 Task: Add the task  Improve UI/UX of the app on mobile devices to the section Code Champions in the project TransportWorks and add a Due Date to the respective task as 2023/11/19.
Action: Mouse moved to (718, 532)
Screenshot: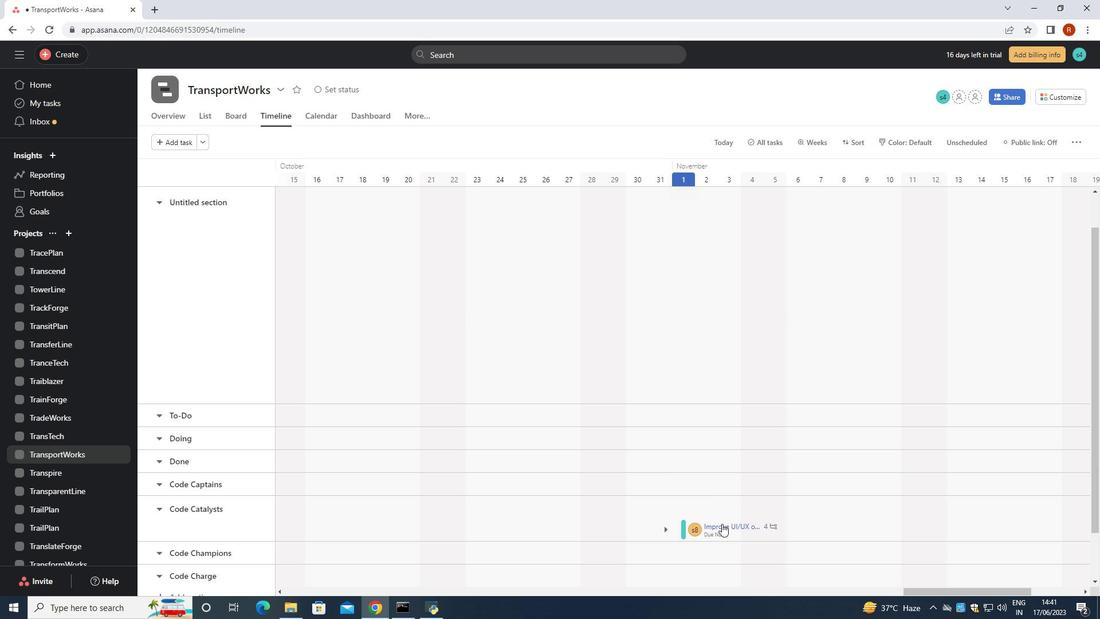 
Action: Mouse pressed left at (718, 532)
Screenshot: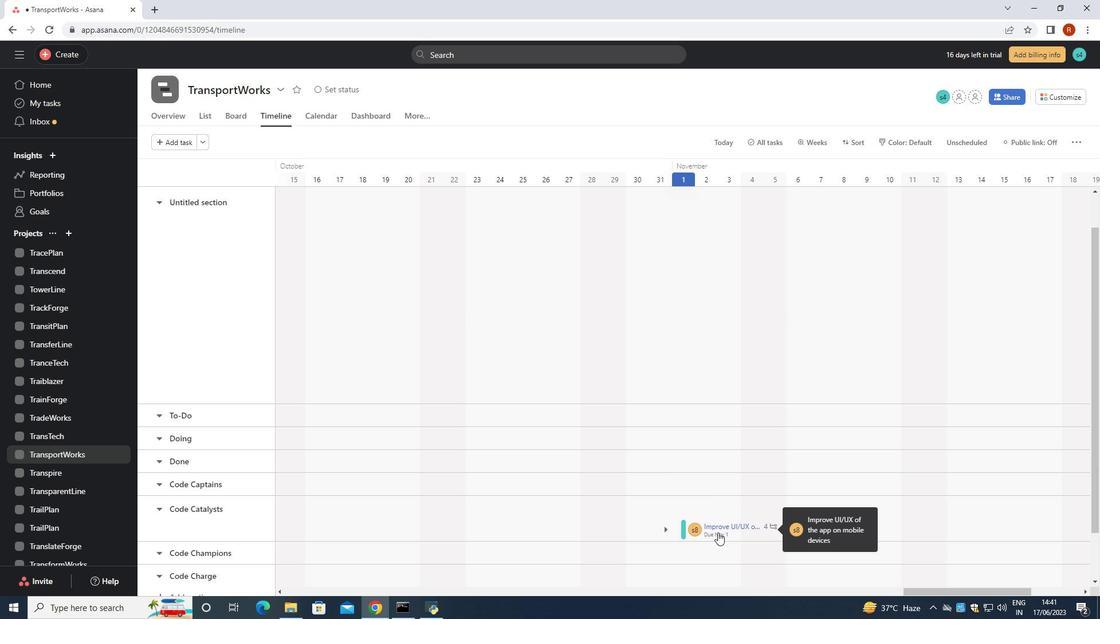 
Action: Mouse moved to (892, 248)
Screenshot: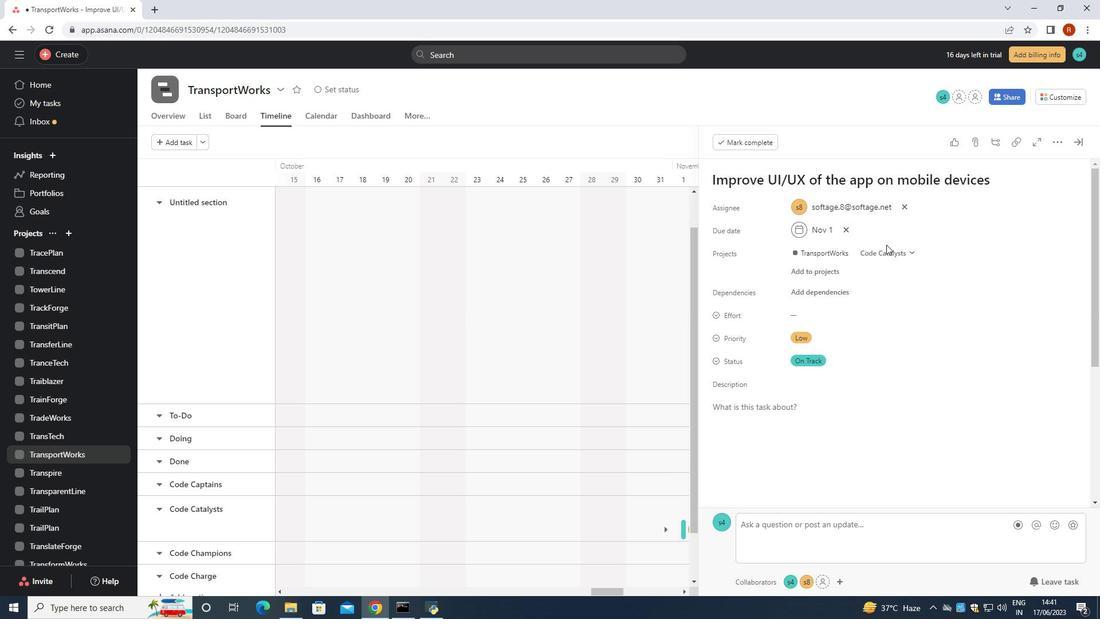 
Action: Mouse pressed left at (892, 248)
Screenshot: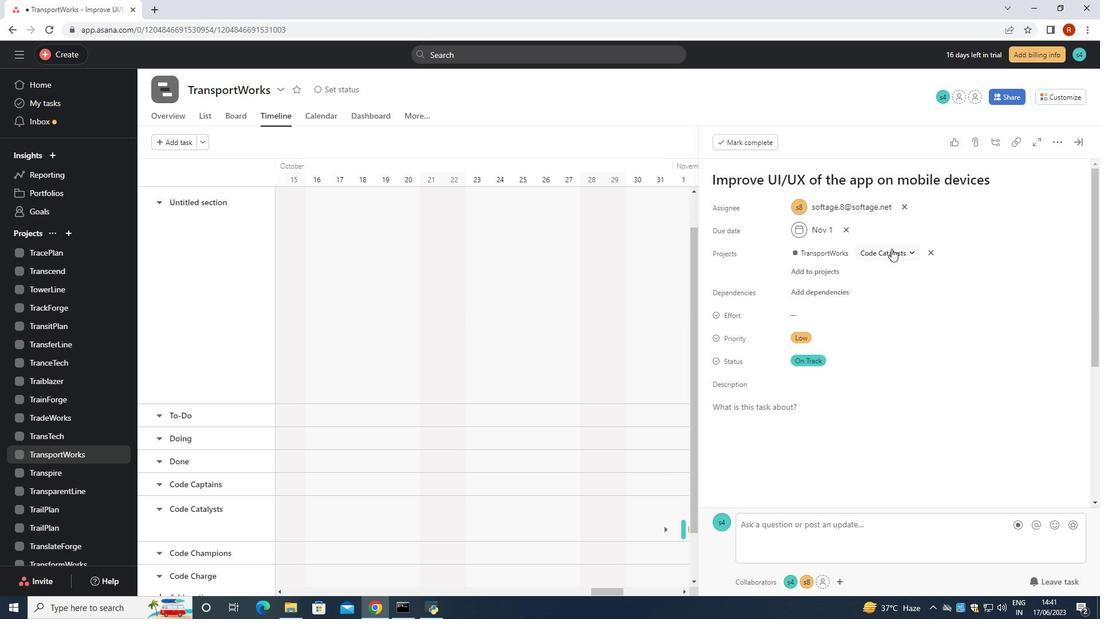 
Action: Mouse moved to (872, 399)
Screenshot: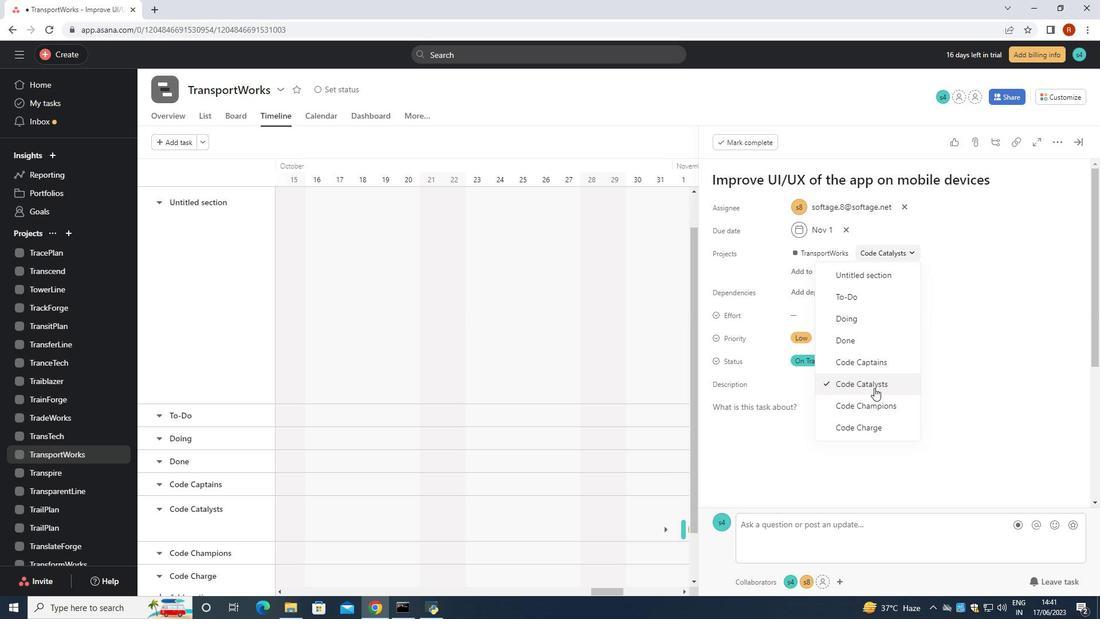 
Action: Mouse pressed left at (872, 399)
Screenshot: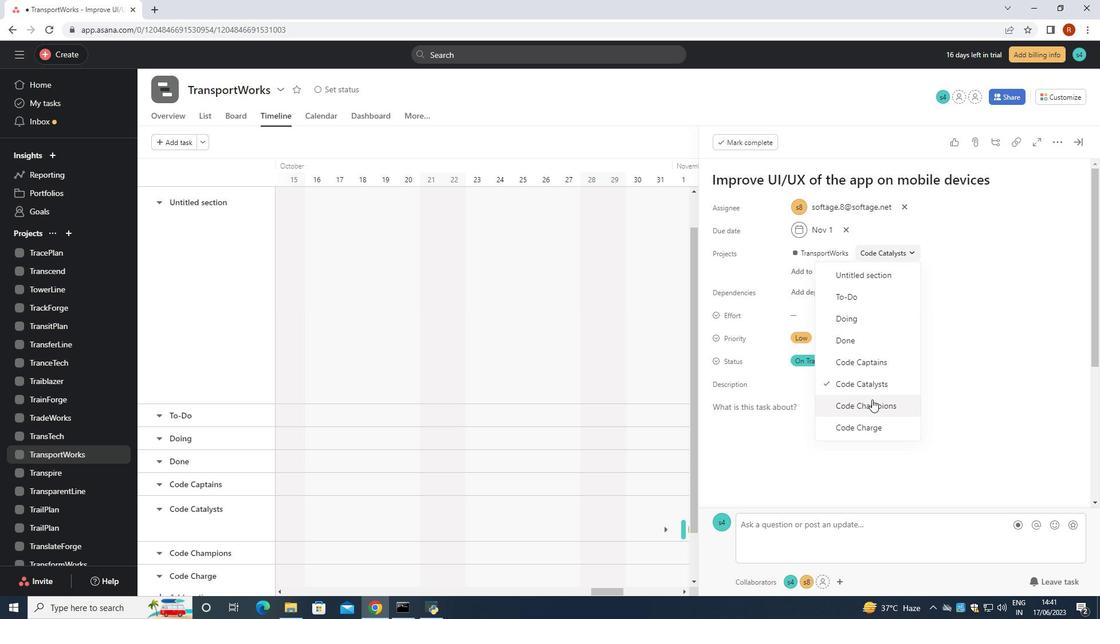 
Action: Mouse moved to (849, 225)
Screenshot: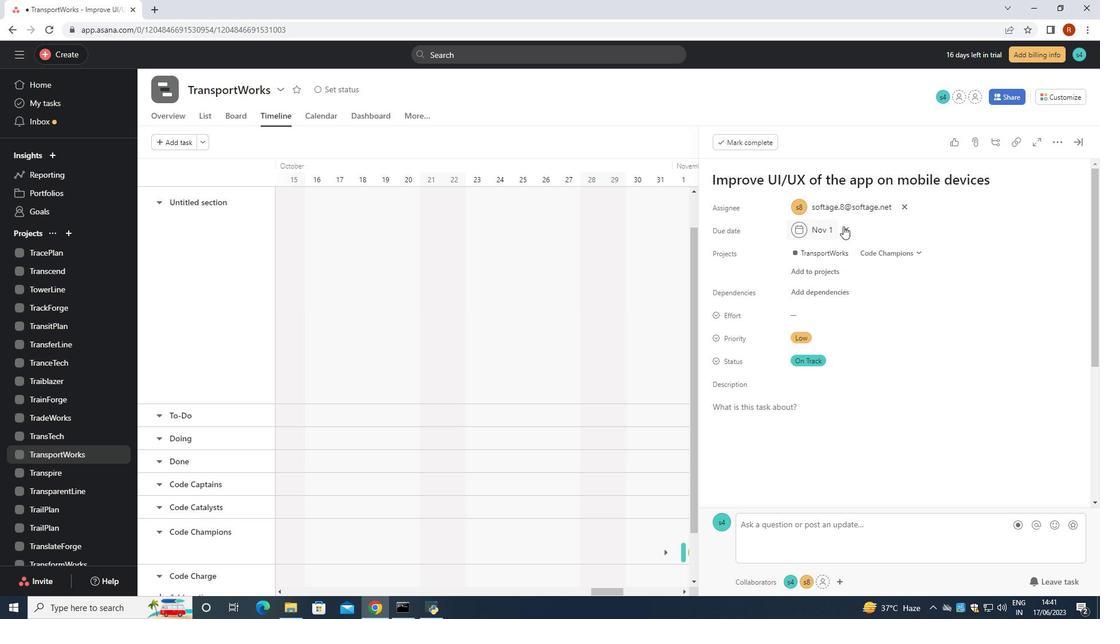 
Action: Mouse pressed left at (849, 225)
Screenshot: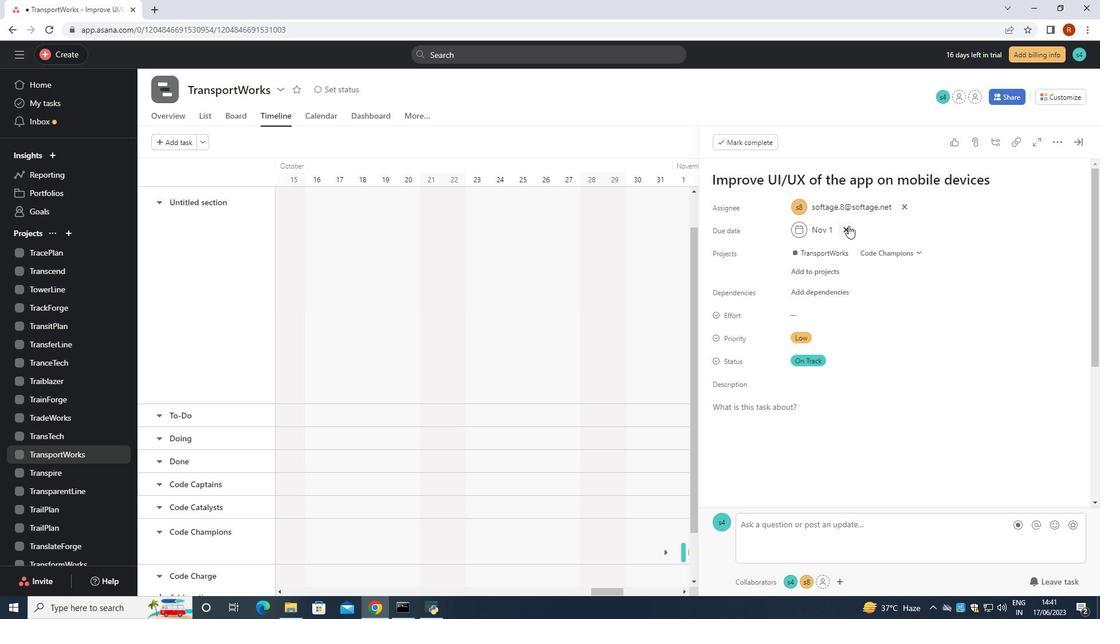 
Action: Mouse moved to (850, 225)
Screenshot: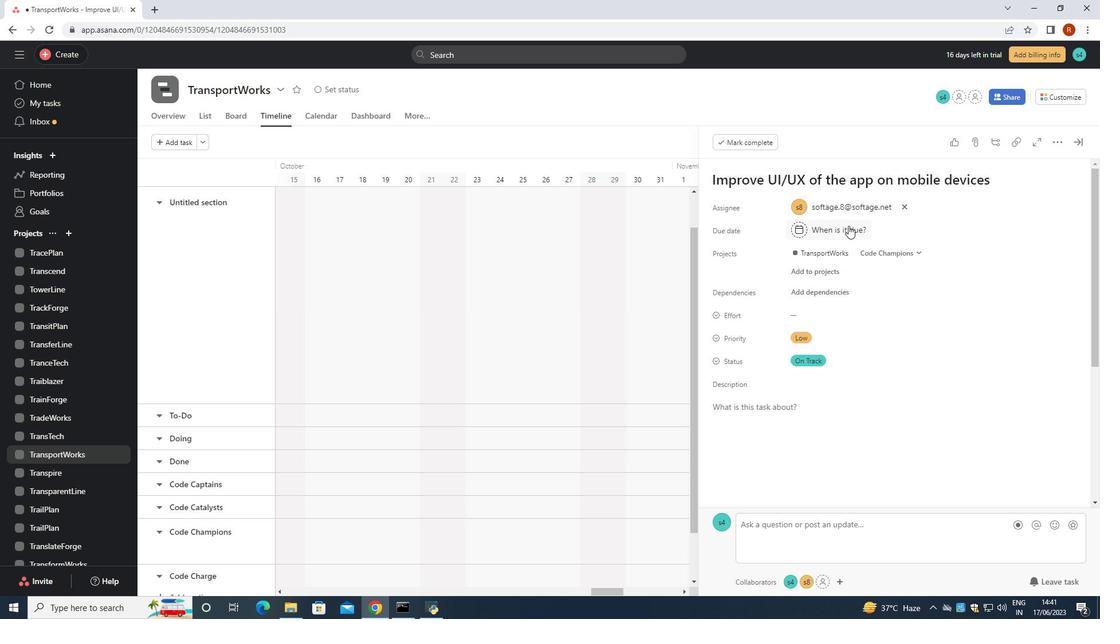 
Action: Mouse pressed left at (850, 225)
Screenshot: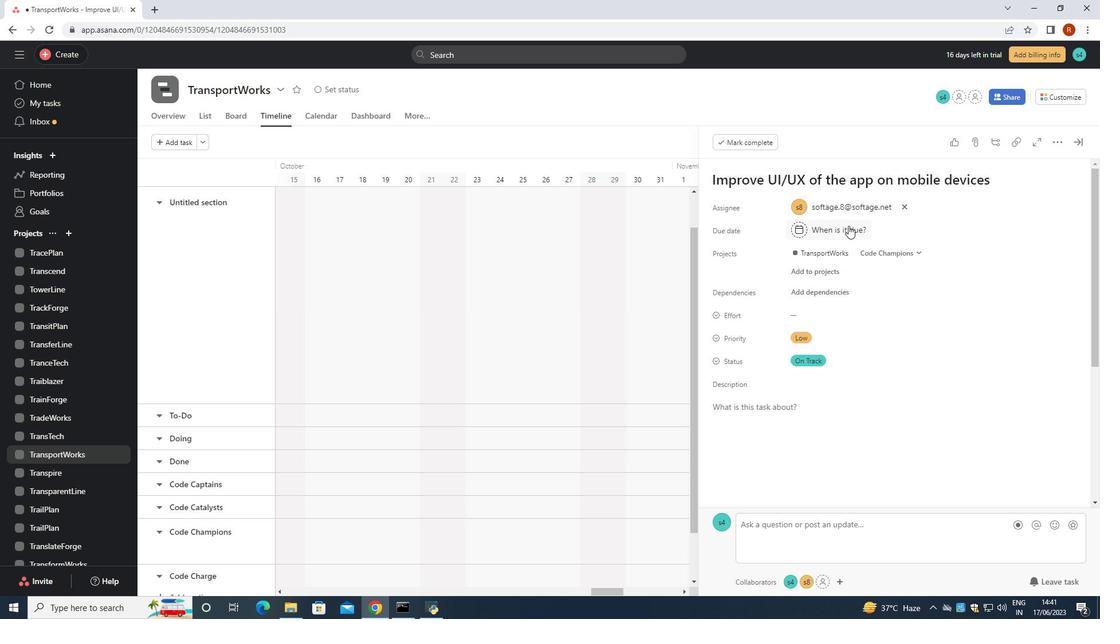 
Action: Key pressed 2023/11/19
Screenshot: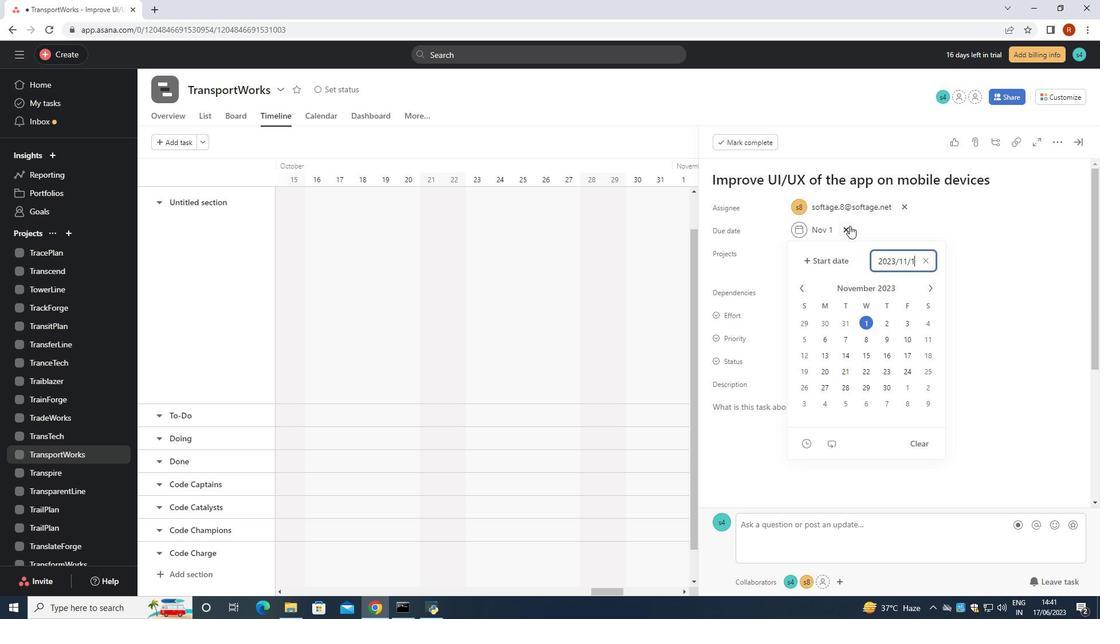 
Action: Mouse moved to (848, 229)
Screenshot: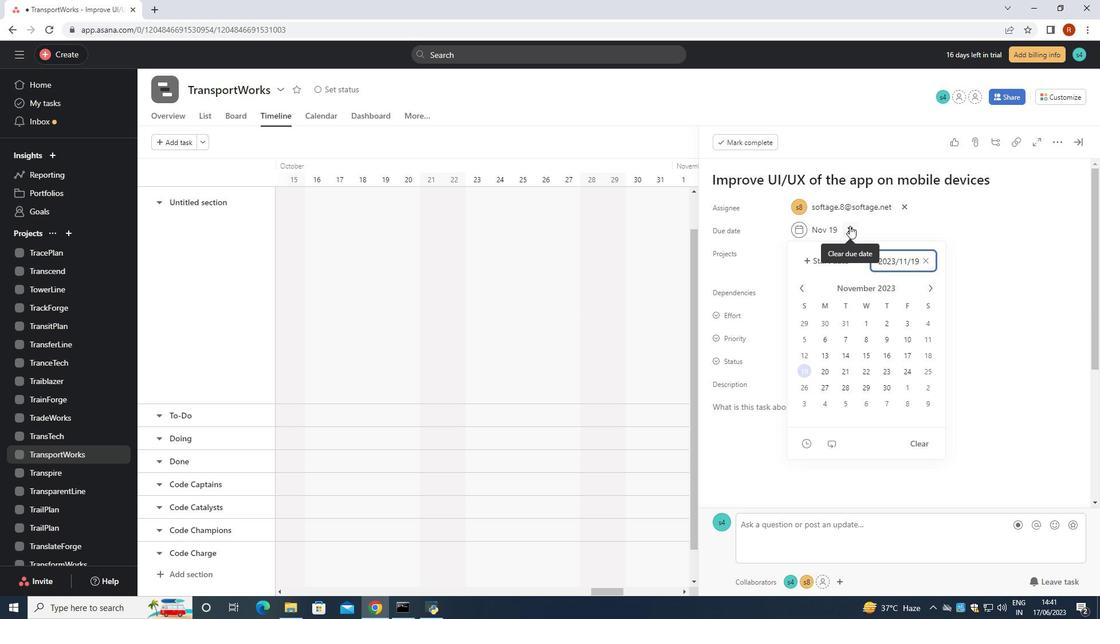 
Action: Key pressed <Key.enter>
Screenshot: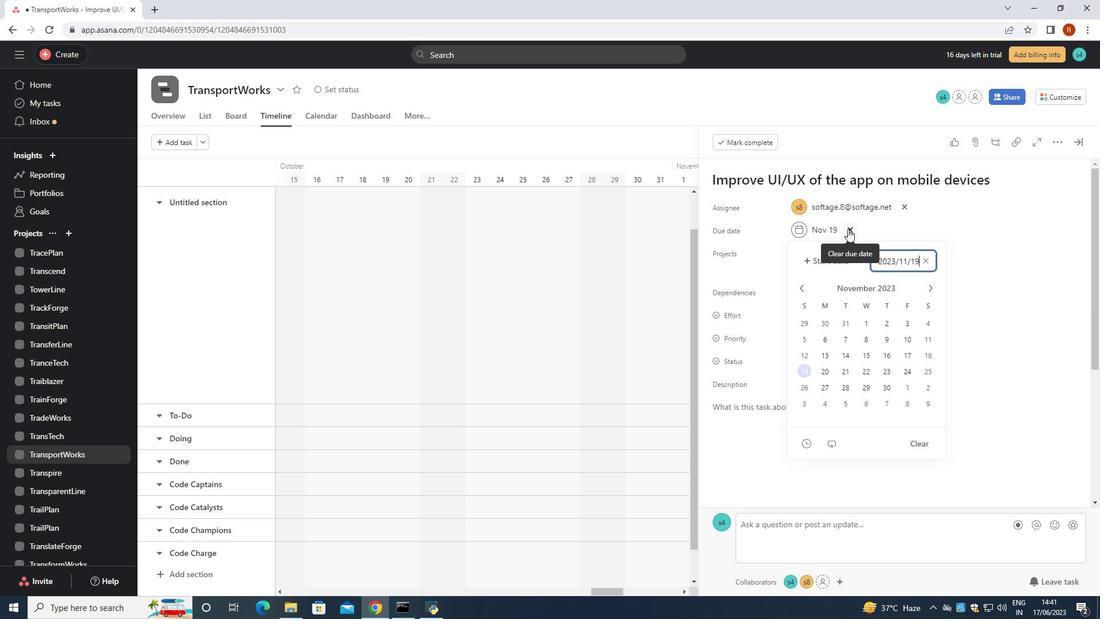 
Action: Mouse moved to (909, 274)
Screenshot: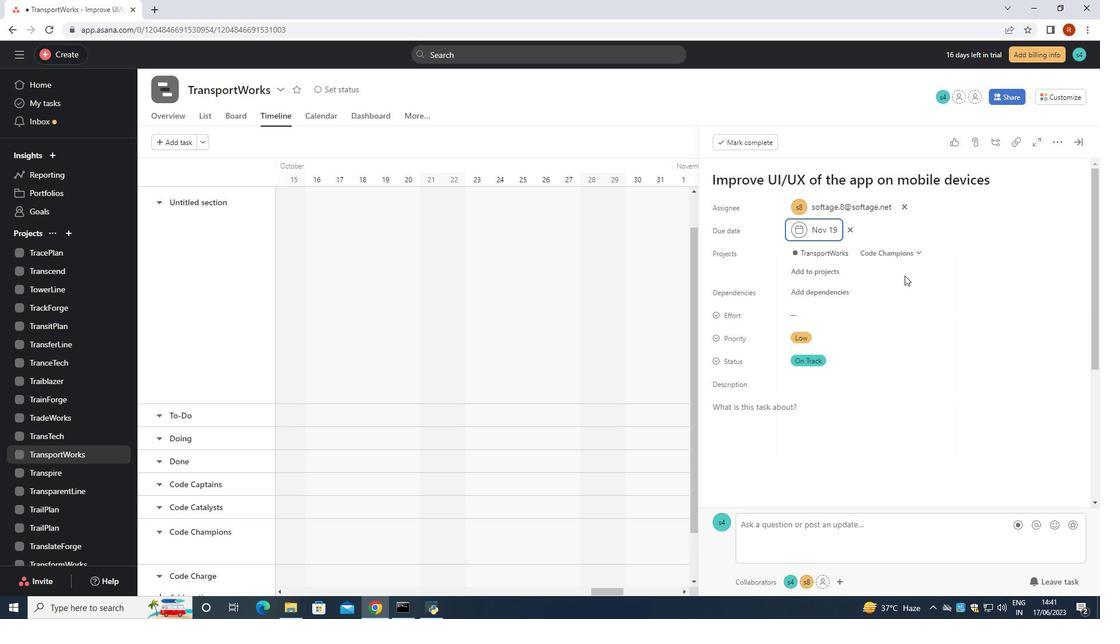 
Action: Mouse scrolled (909, 273) with delta (0, 0)
Screenshot: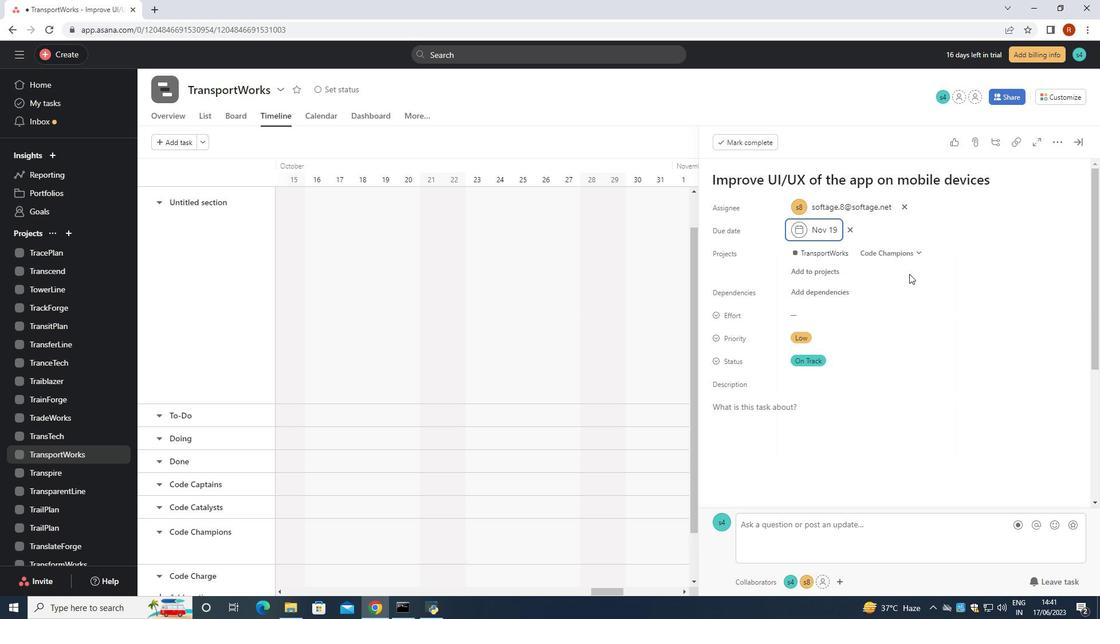 
Action: Mouse scrolled (909, 274) with delta (0, 0)
Screenshot: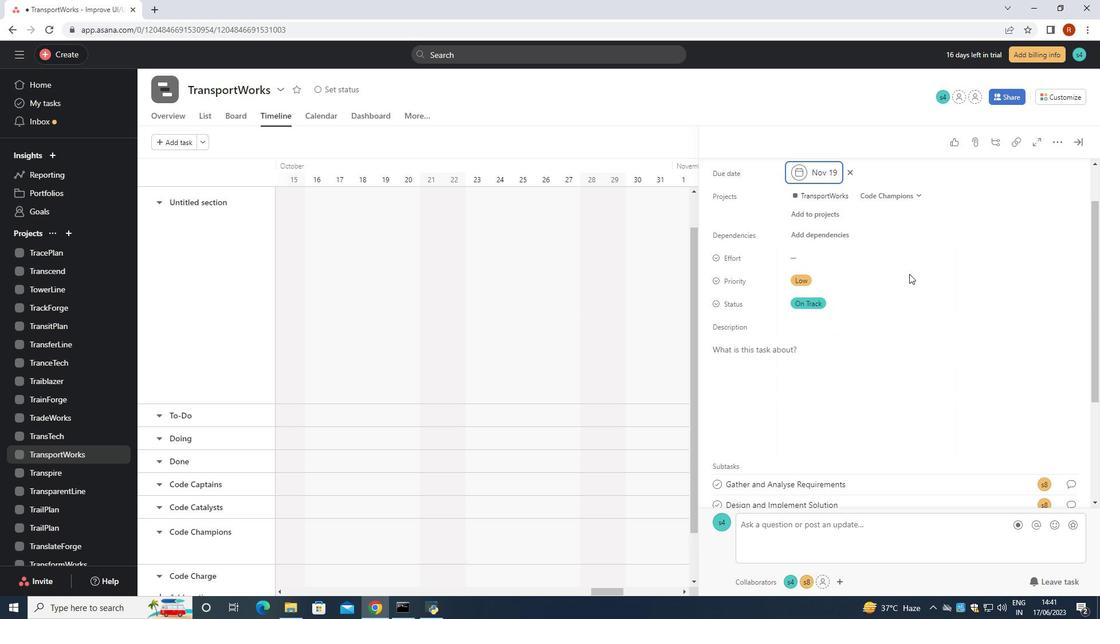 
Action: Mouse moved to (909, 274)
Screenshot: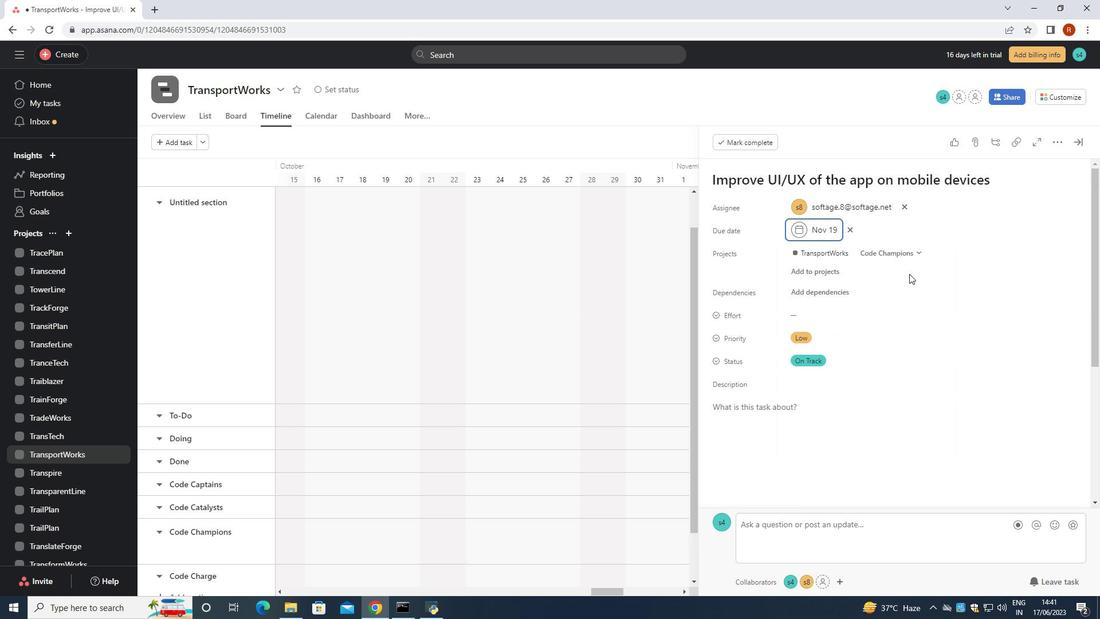 
